 Task: Create a new environment for the repository "JS" with the name "new_env".
Action: Mouse moved to (1261, 176)
Screenshot: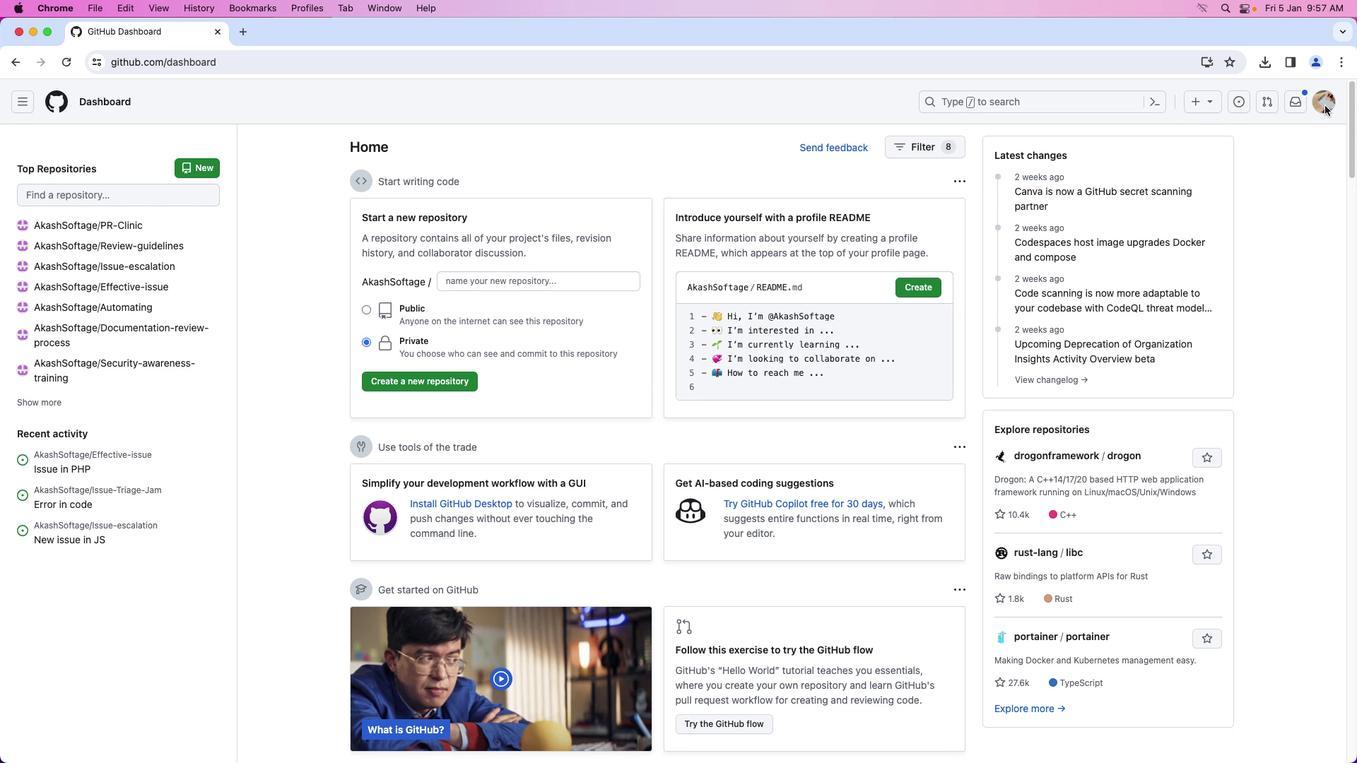 
Action: Mouse pressed left at (1261, 176)
Screenshot: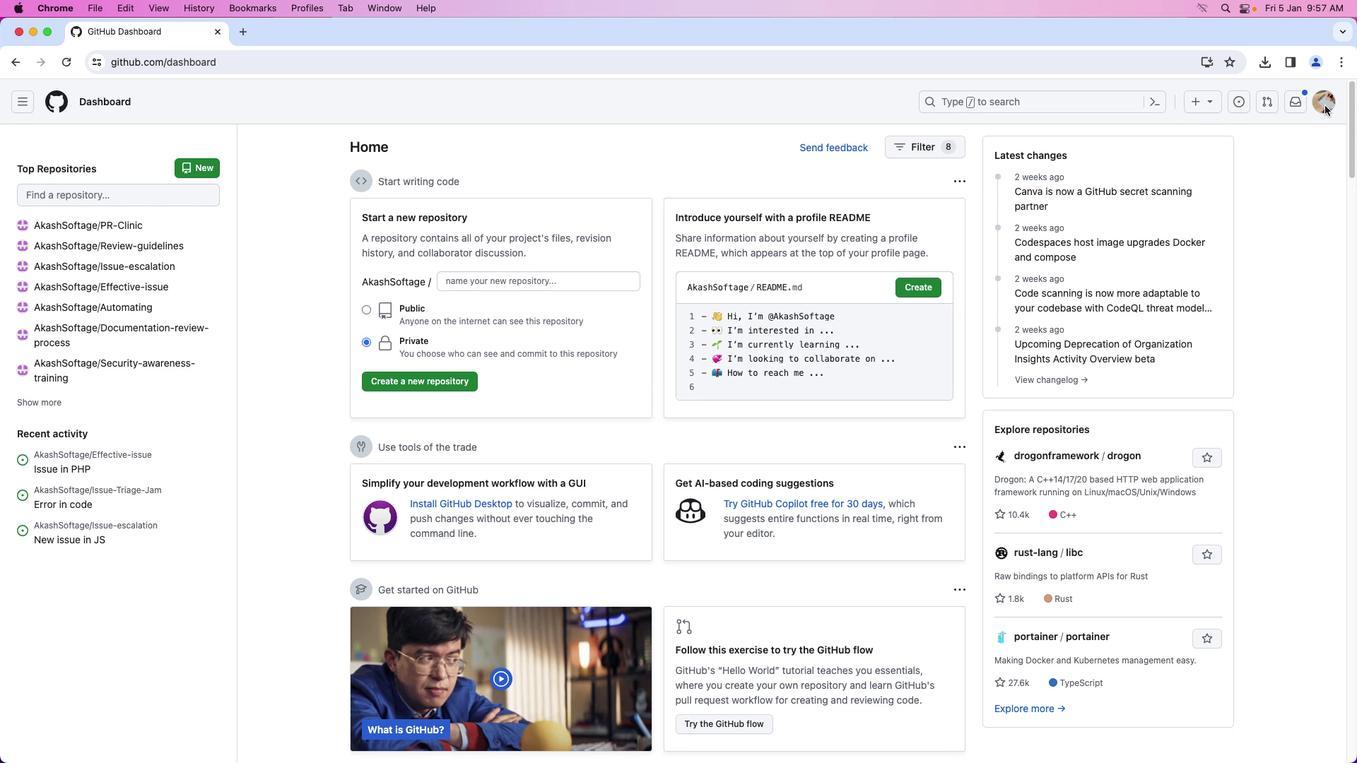 
Action: Mouse moved to (1325, 105)
Screenshot: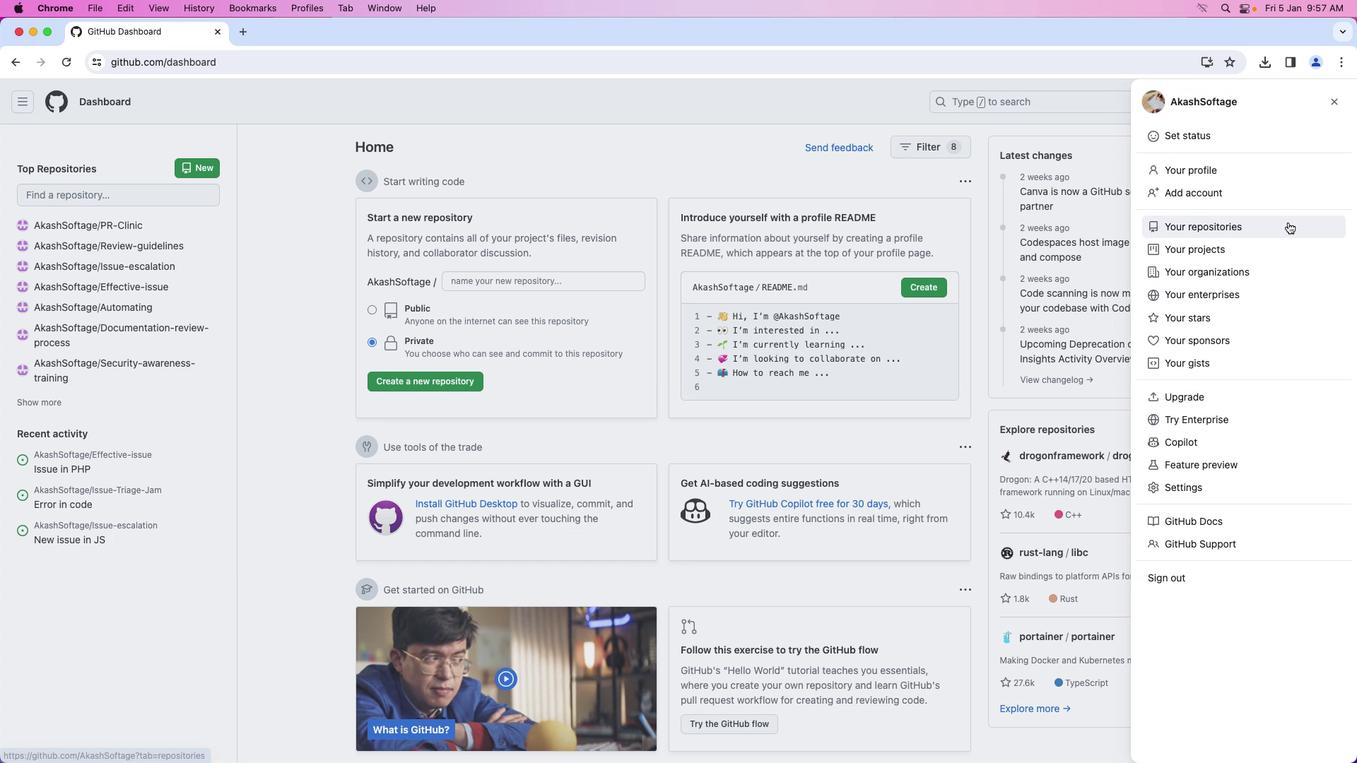 
Action: Mouse pressed left at (1325, 105)
Screenshot: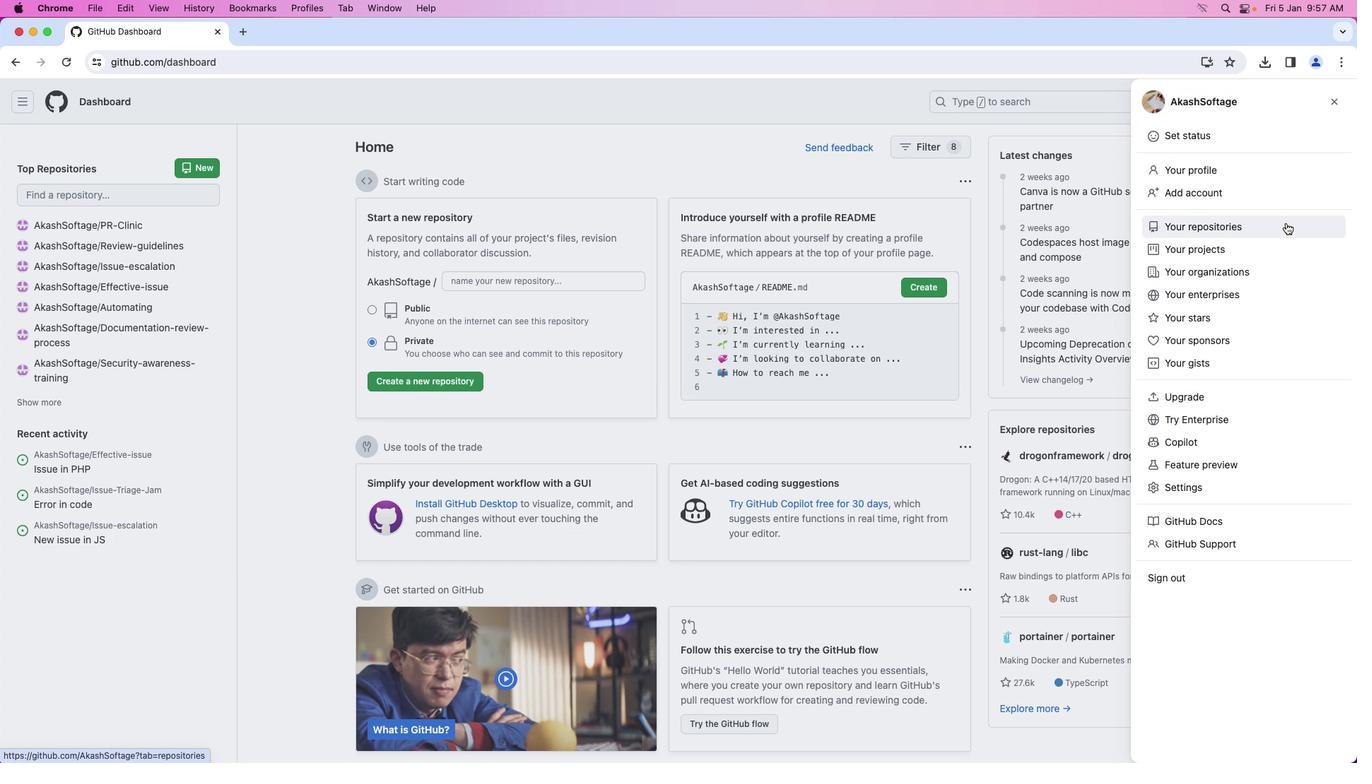 
Action: Mouse moved to (1286, 222)
Screenshot: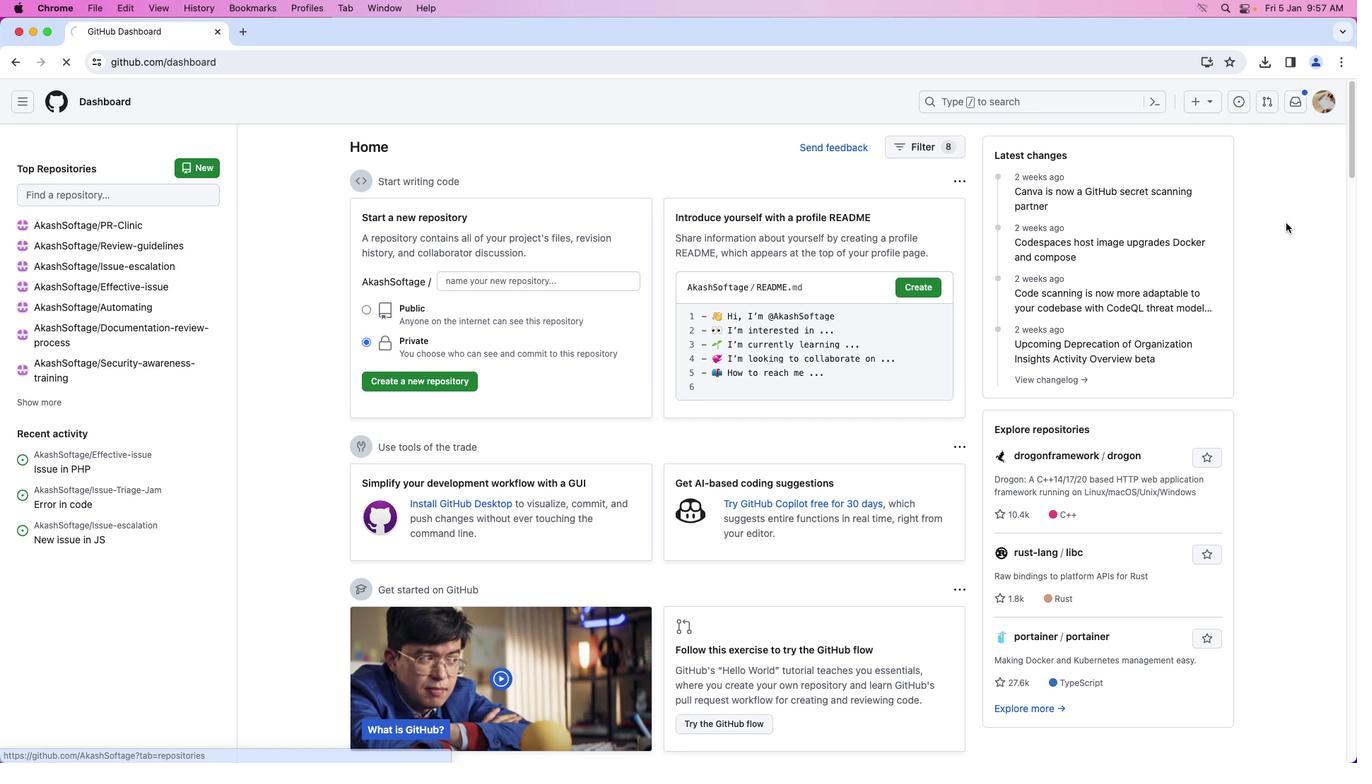 
Action: Mouse pressed left at (1286, 222)
Screenshot: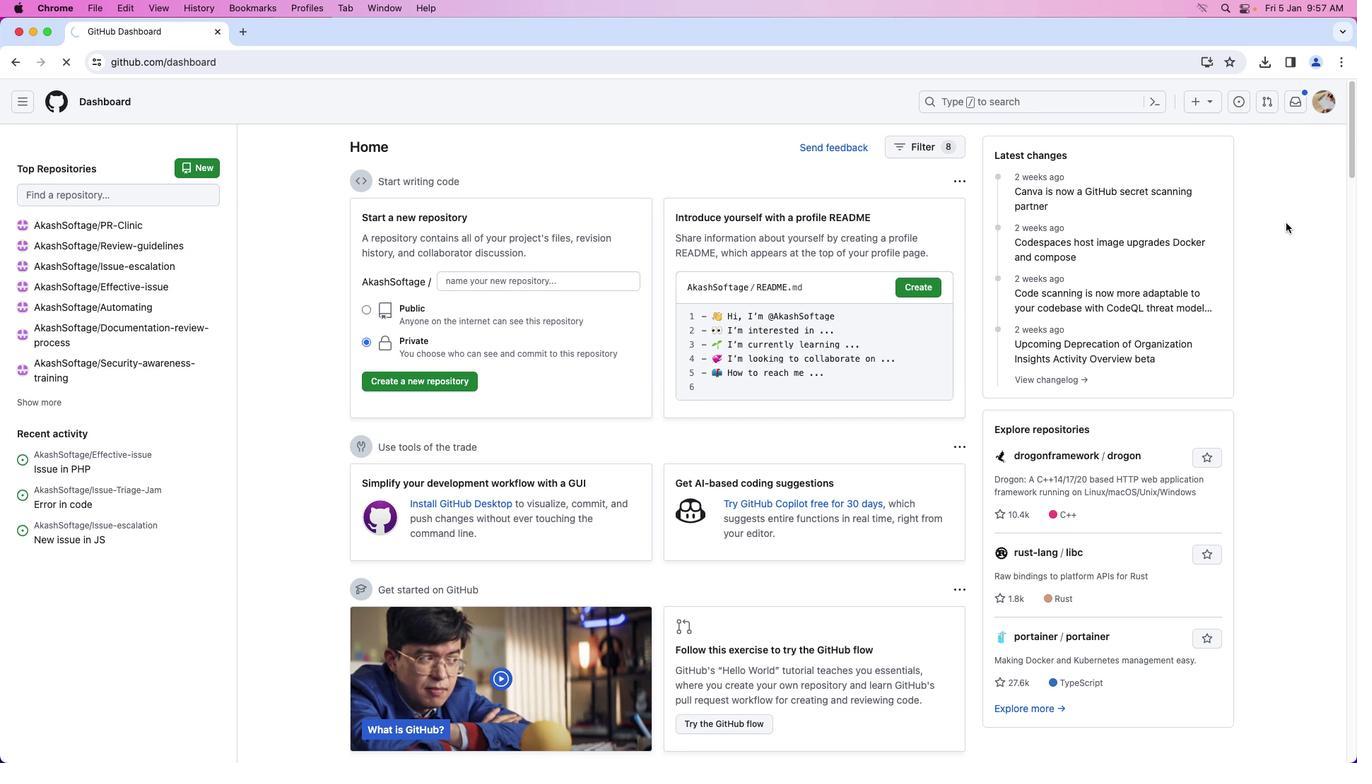 
Action: Mouse moved to (472, 233)
Screenshot: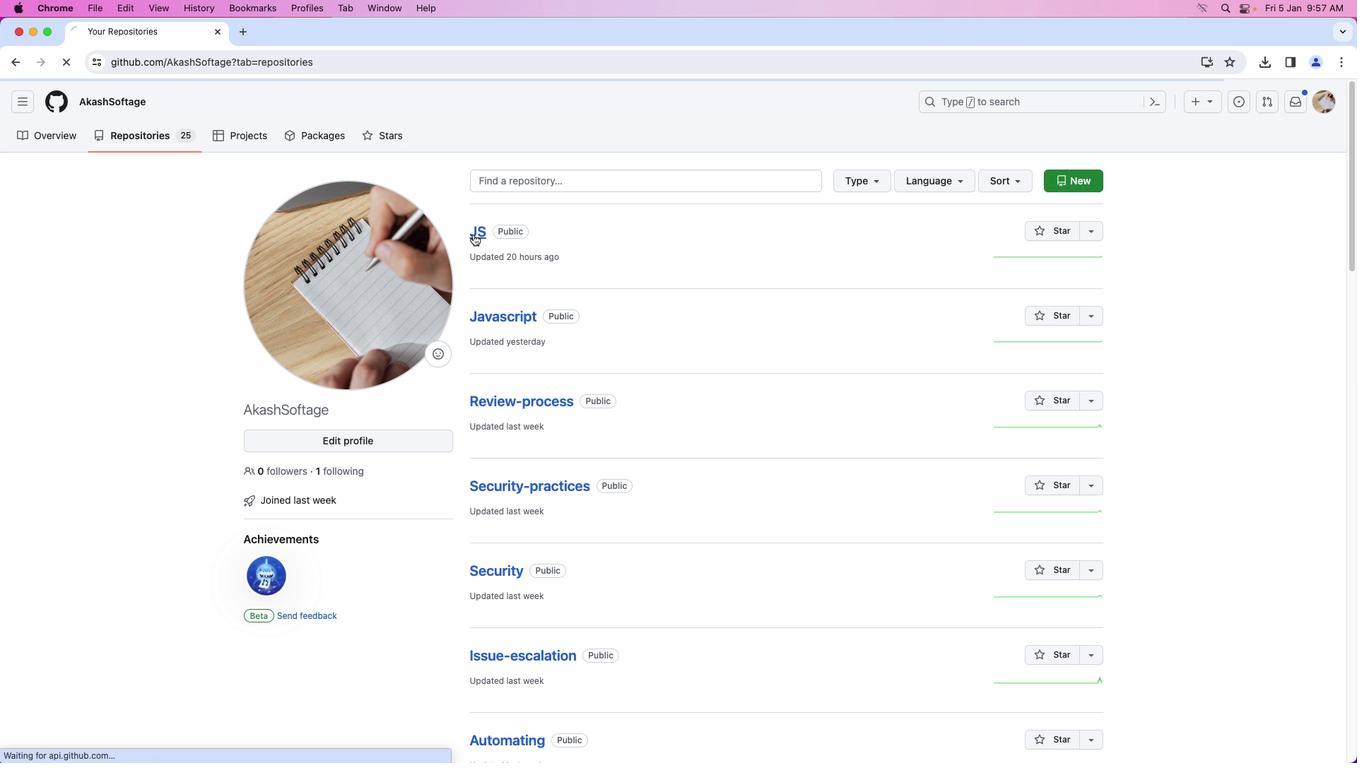 
Action: Mouse pressed left at (472, 233)
Screenshot: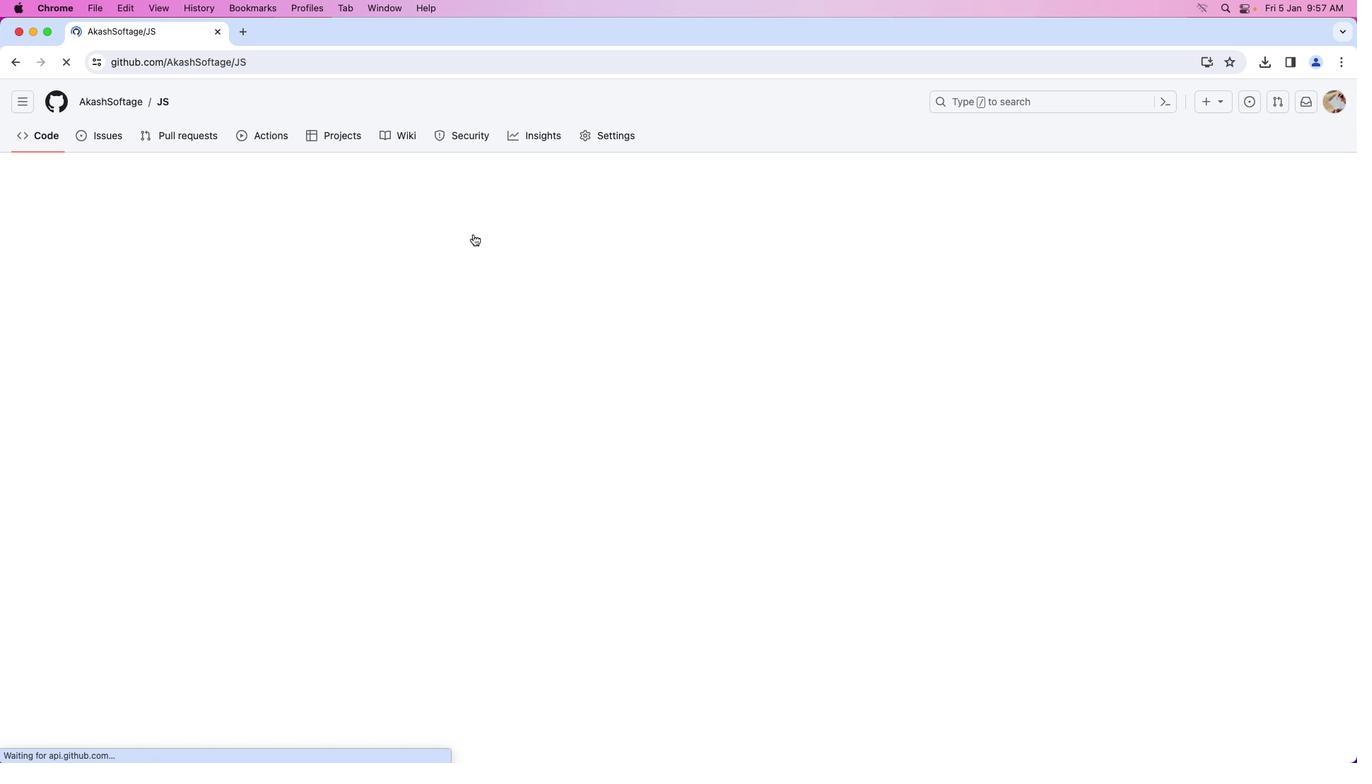 
Action: Mouse moved to (598, 138)
Screenshot: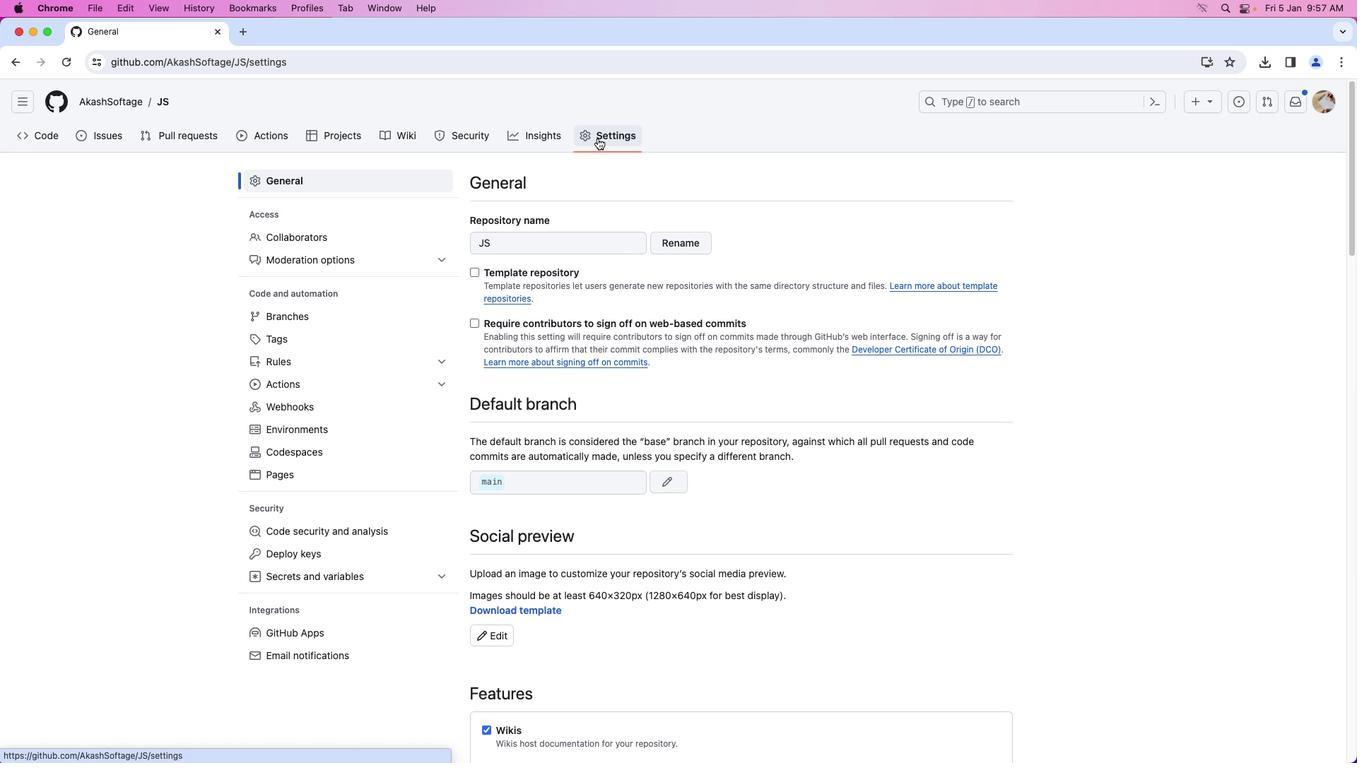 
Action: Mouse pressed left at (598, 138)
Screenshot: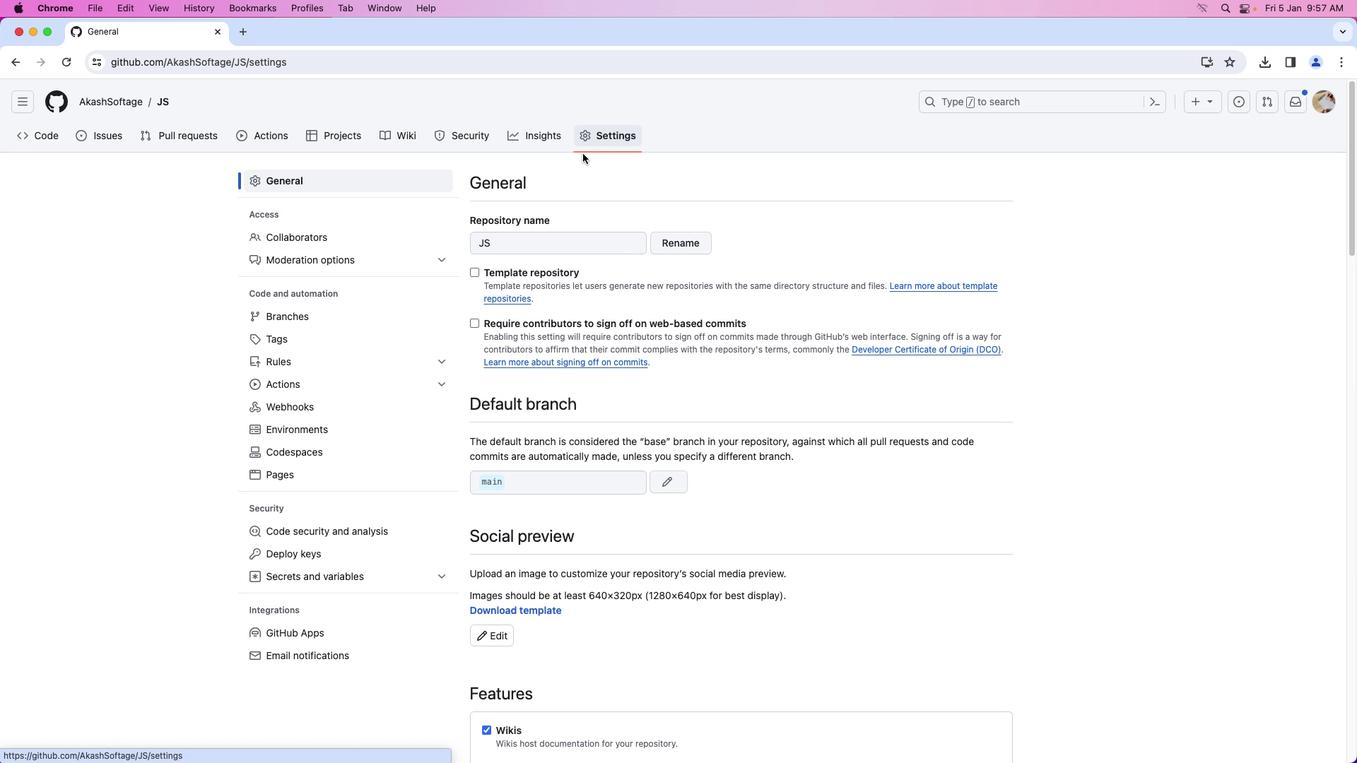 
Action: Mouse moved to (327, 433)
Screenshot: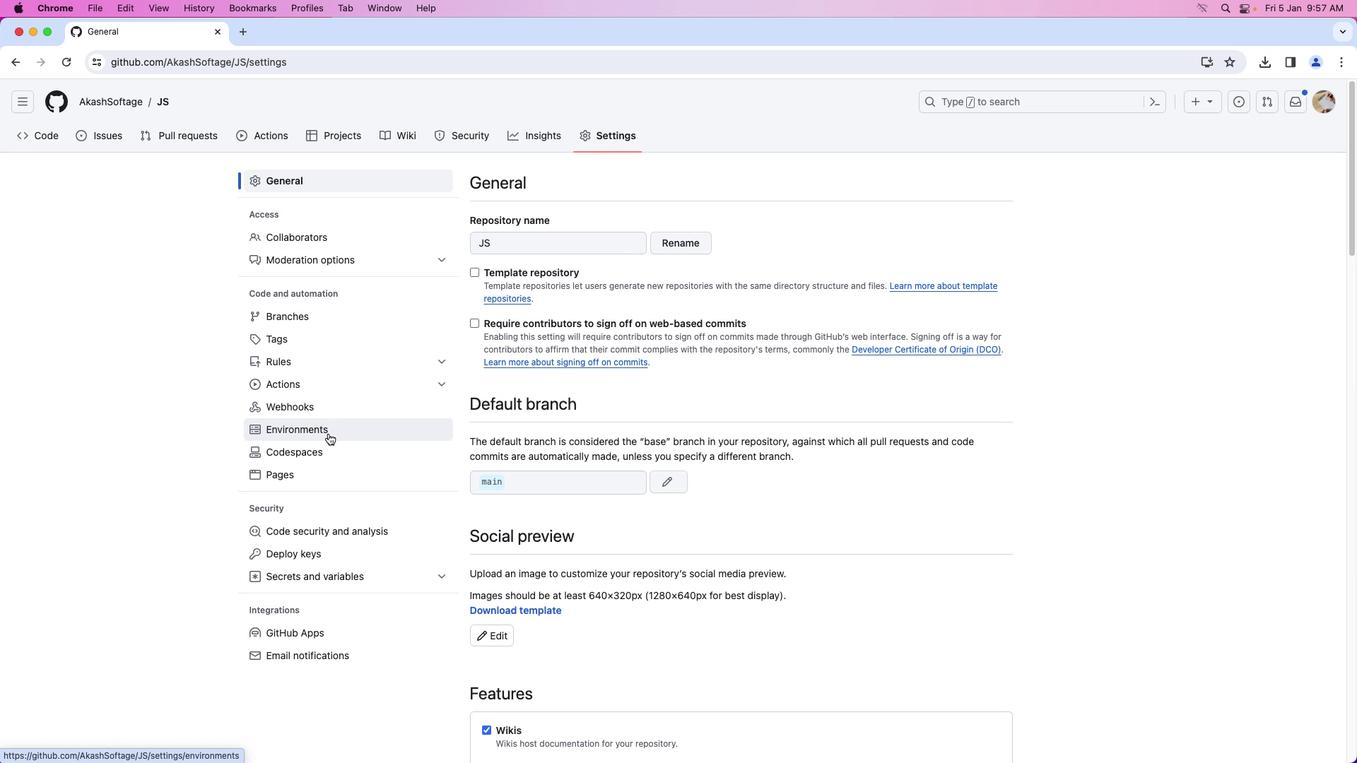 
Action: Mouse pressed left at (327, 433)
Screenshot: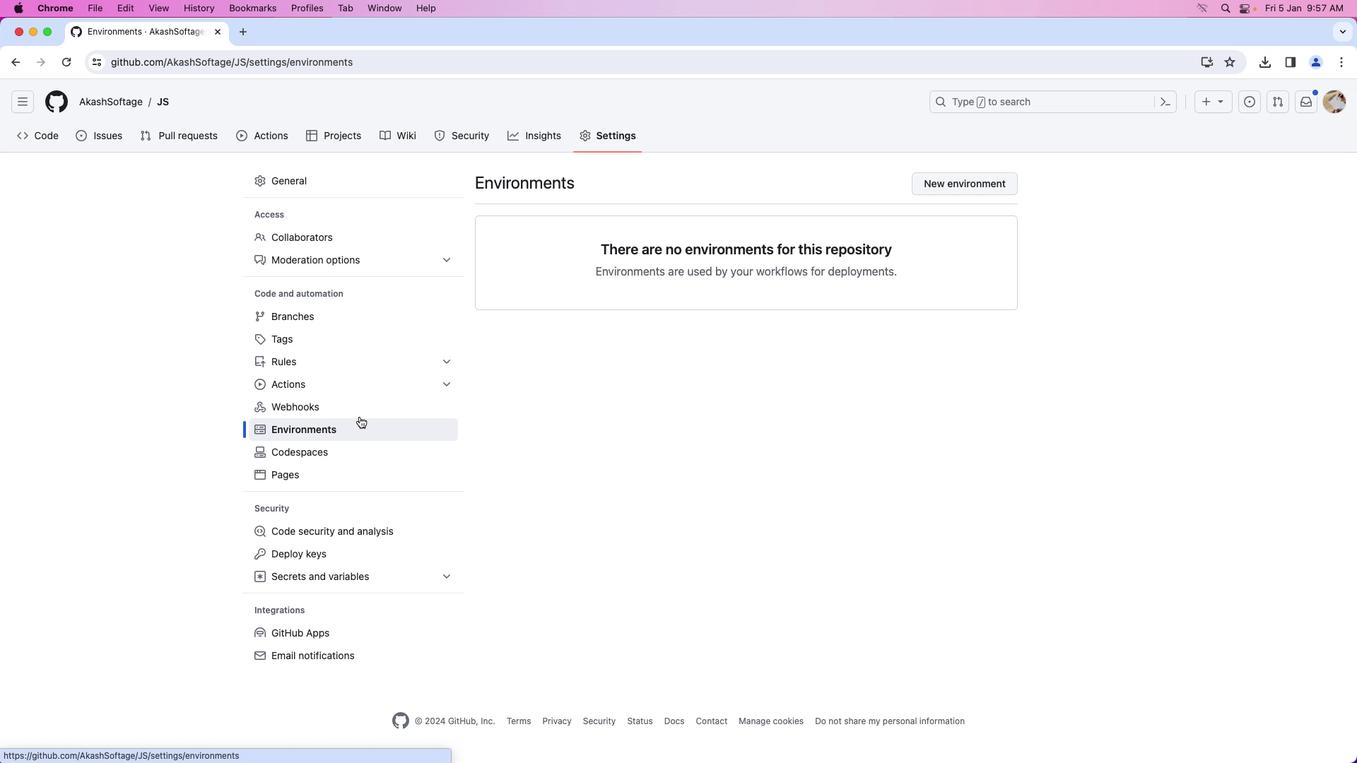 
Action: Mouse moved to (971, 190)
Screenshot: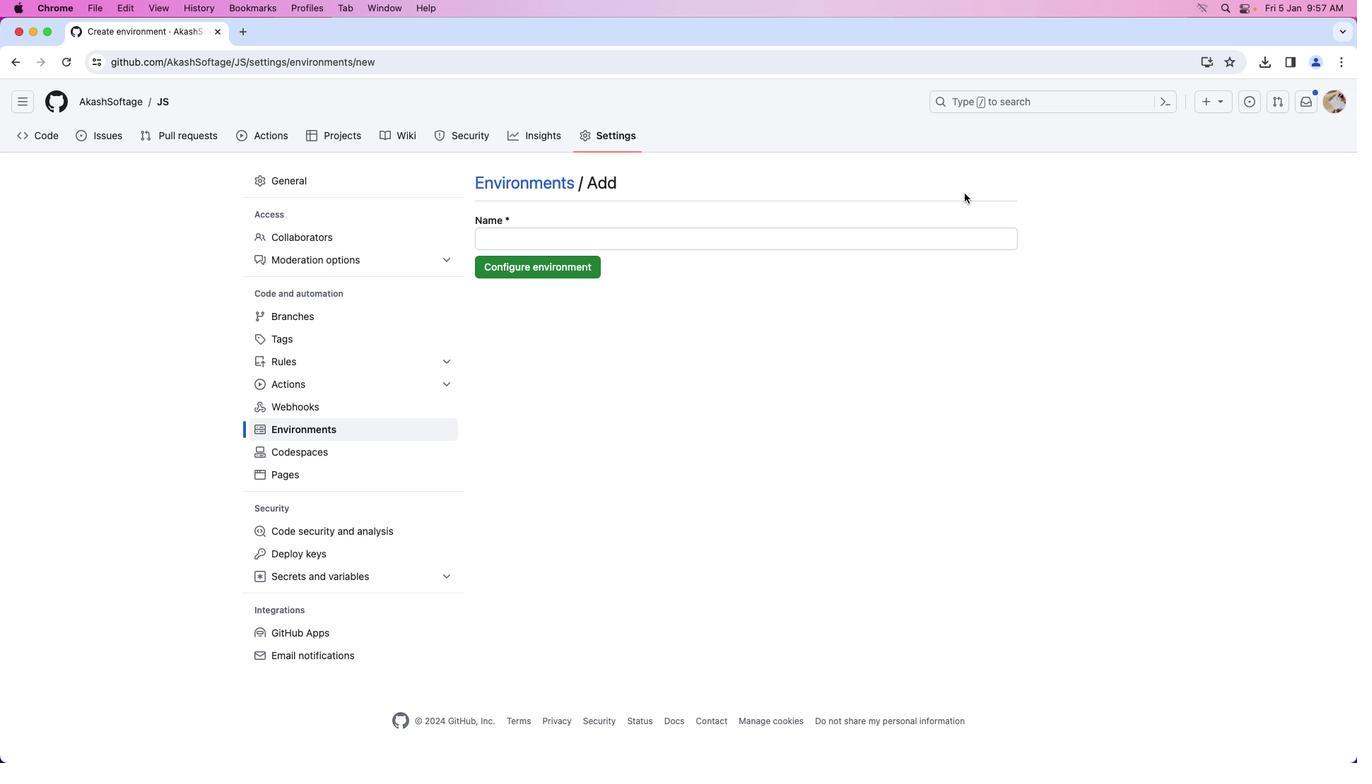 
Action: Mouse pressed left at (971, 190)
Screenshot: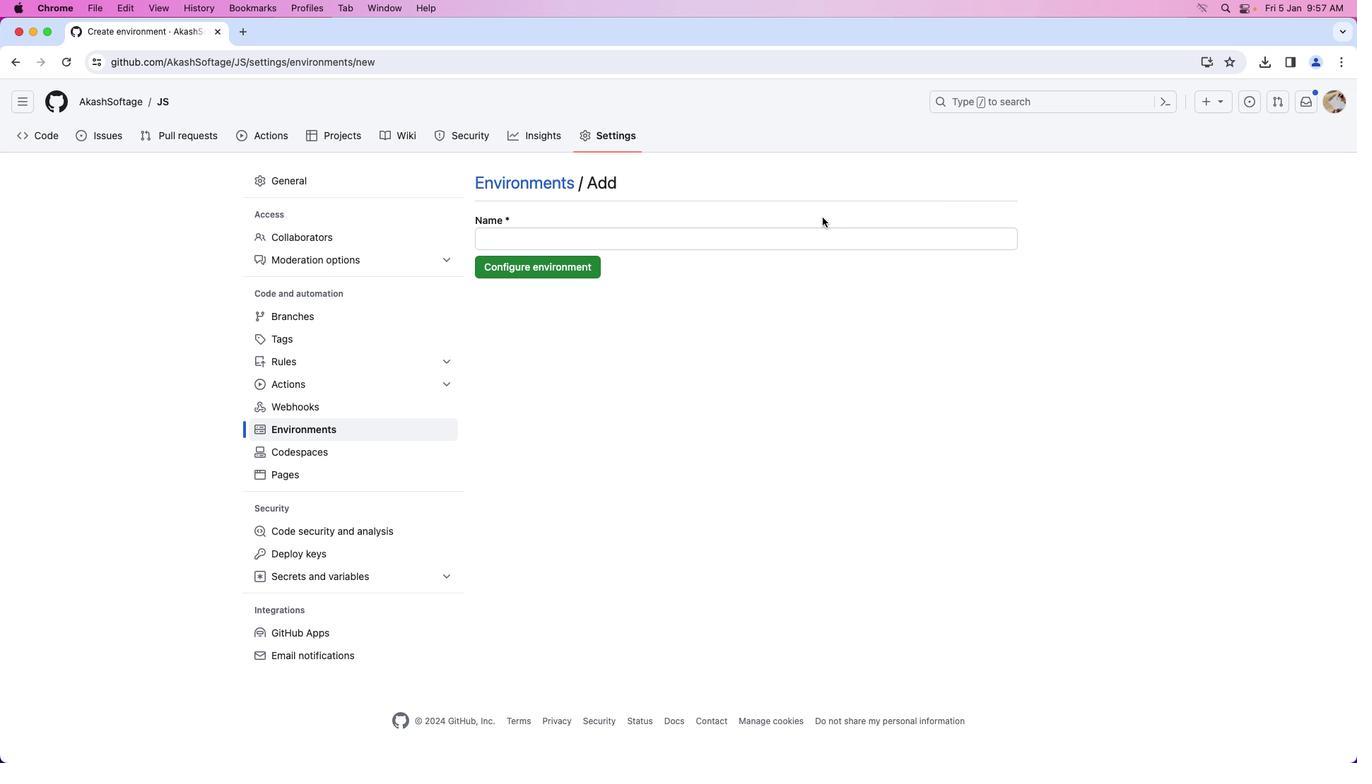 
Action: Mouse moved to (769, 230)
Screenshot: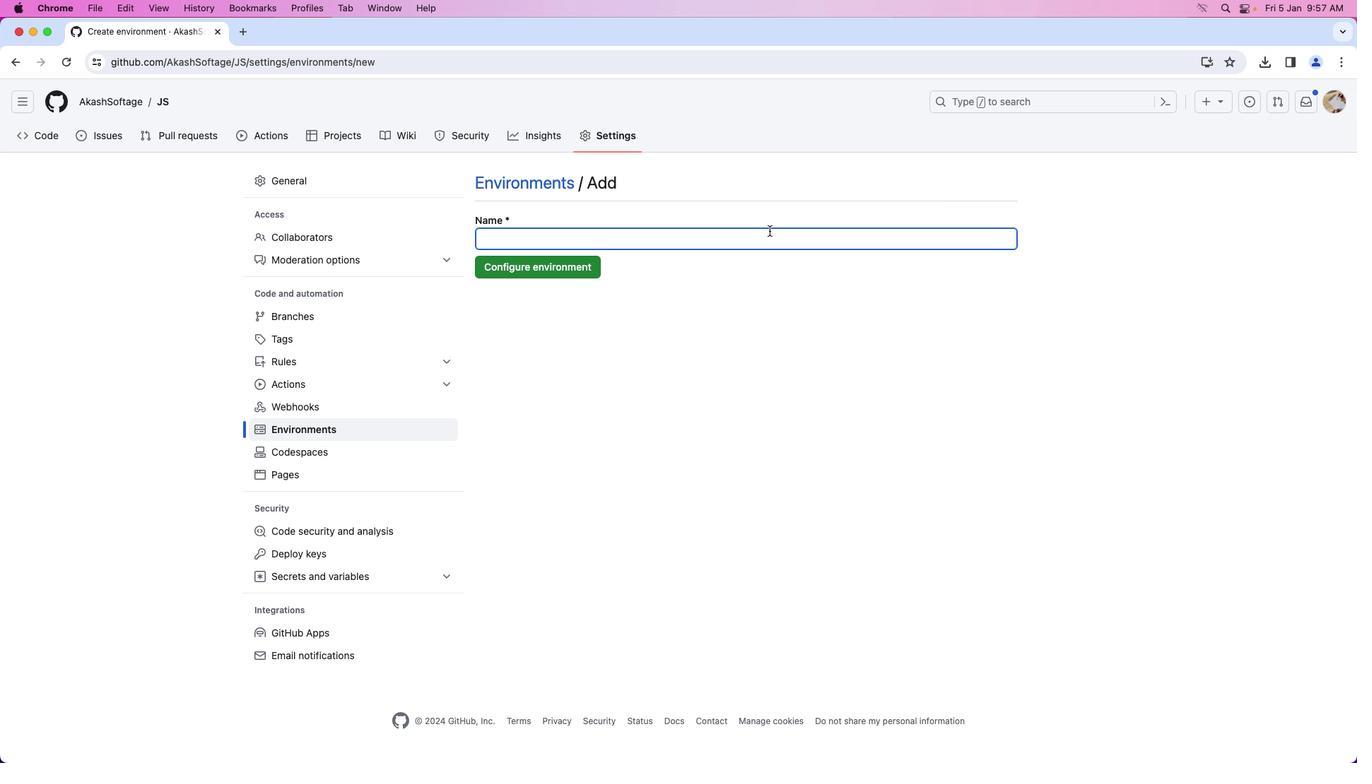 
Action: Mouse pressed left at (769, 230)
Screenshot: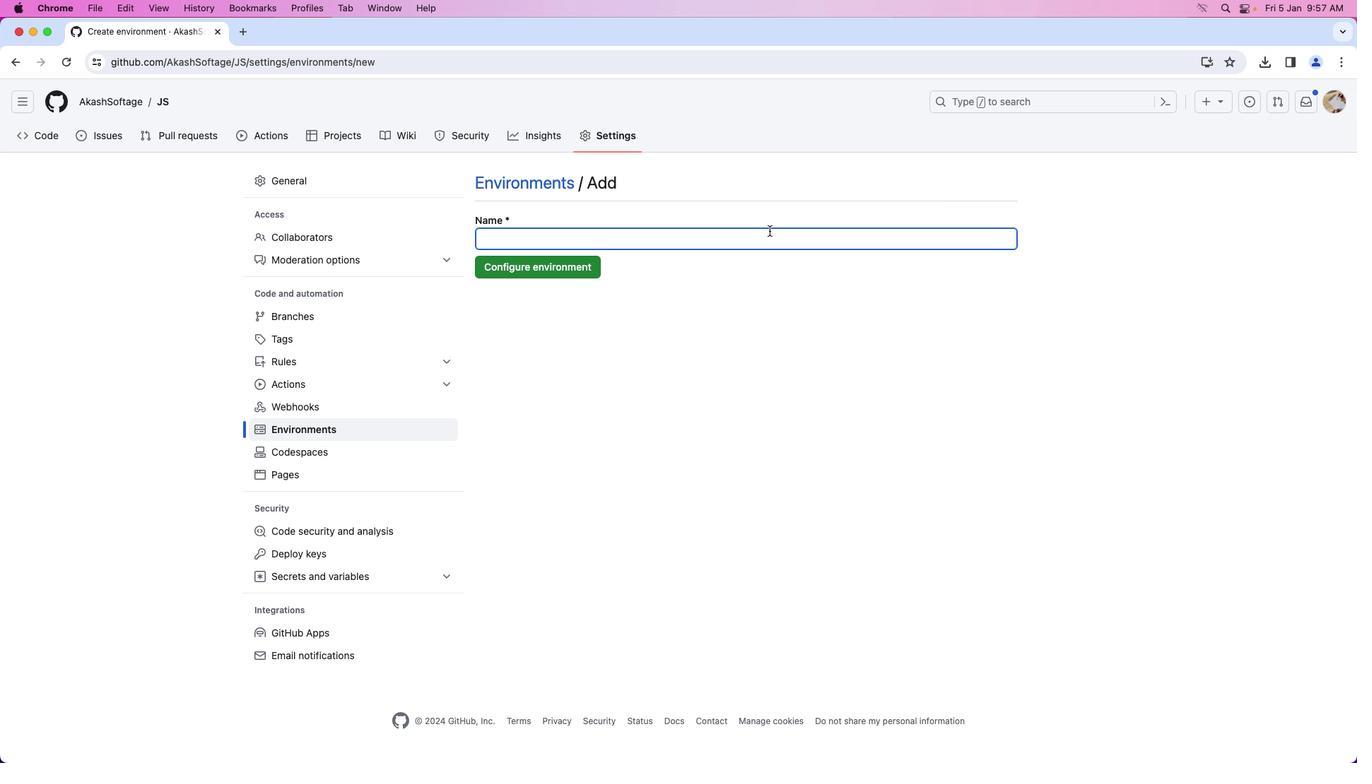 
Action: Key pressed 'n''e''w'Key.shift_r'_''e''n''v'
Screenshot: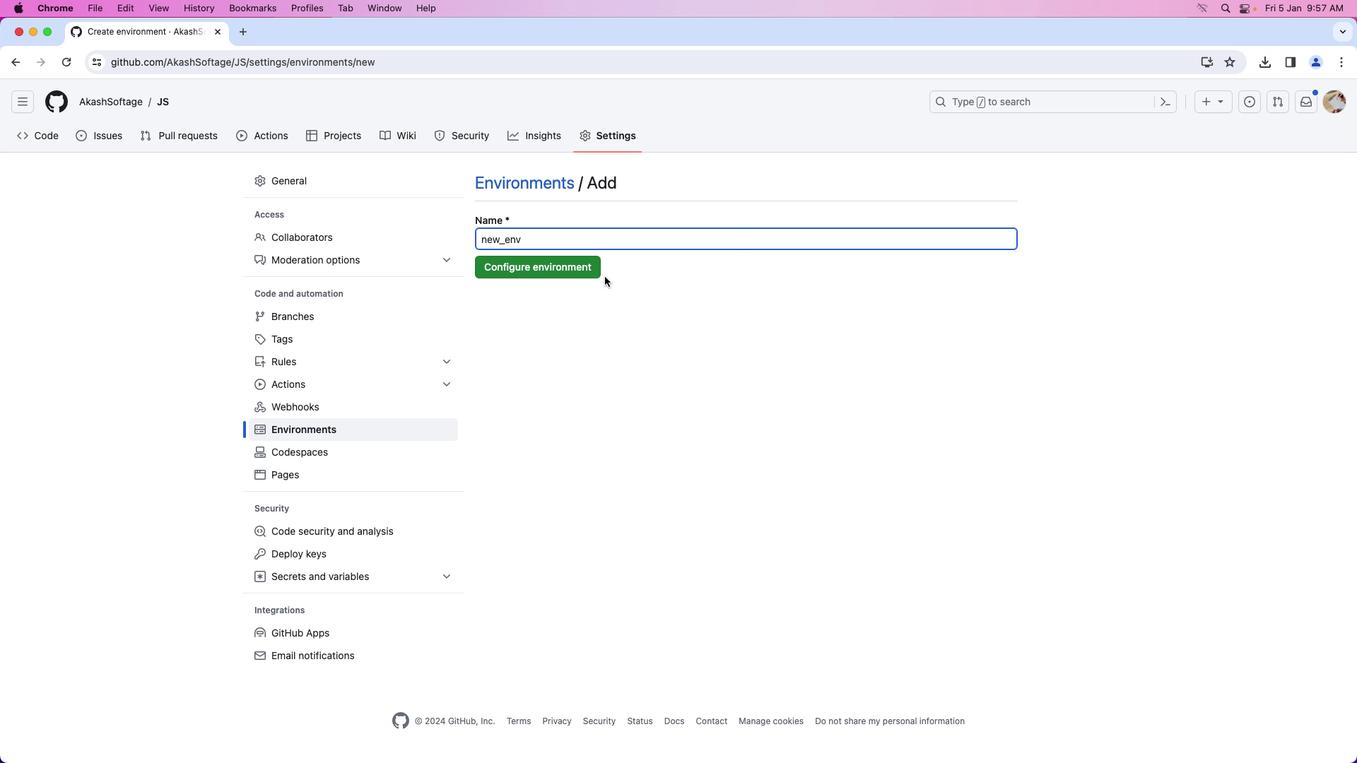 
Action: Mouse moved to (571, 272)
Screenshot: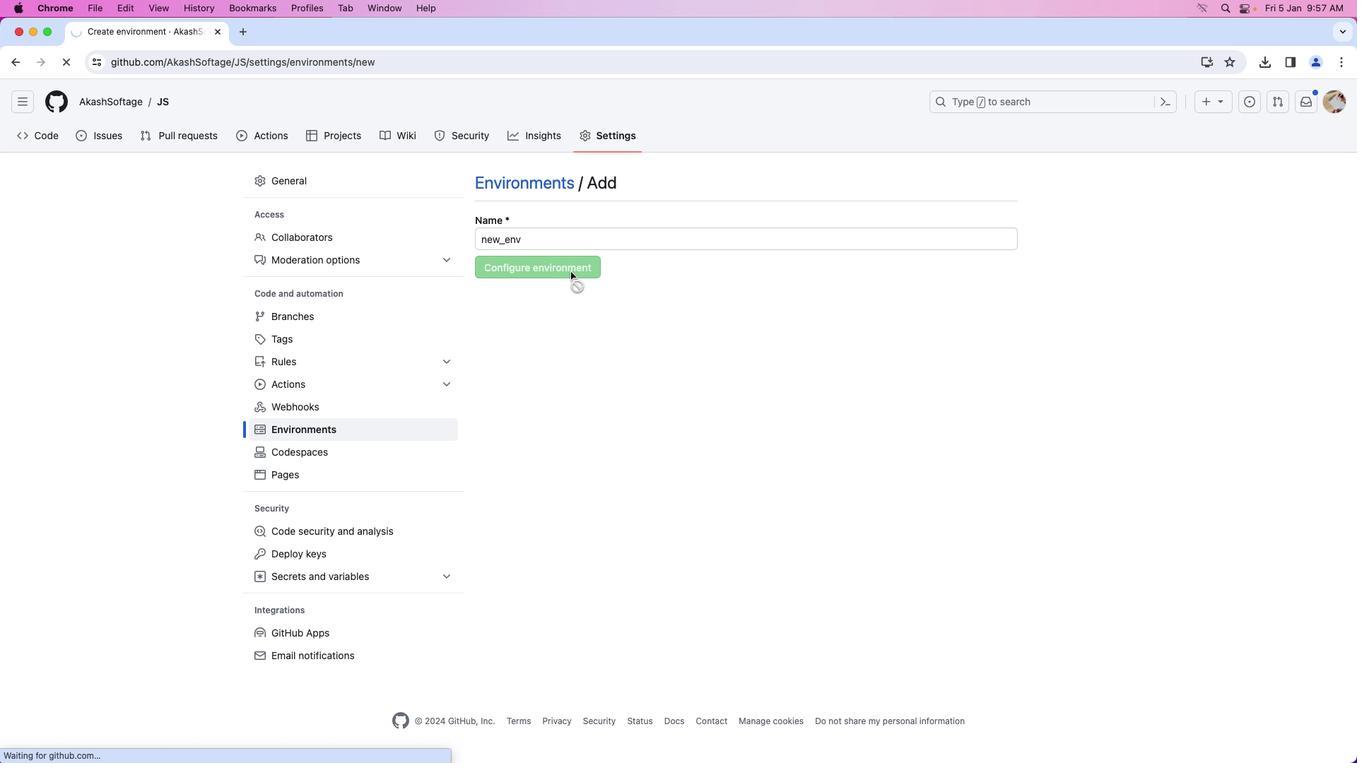 
Action: Mouse pressed left at (571, 272)
Screenshot: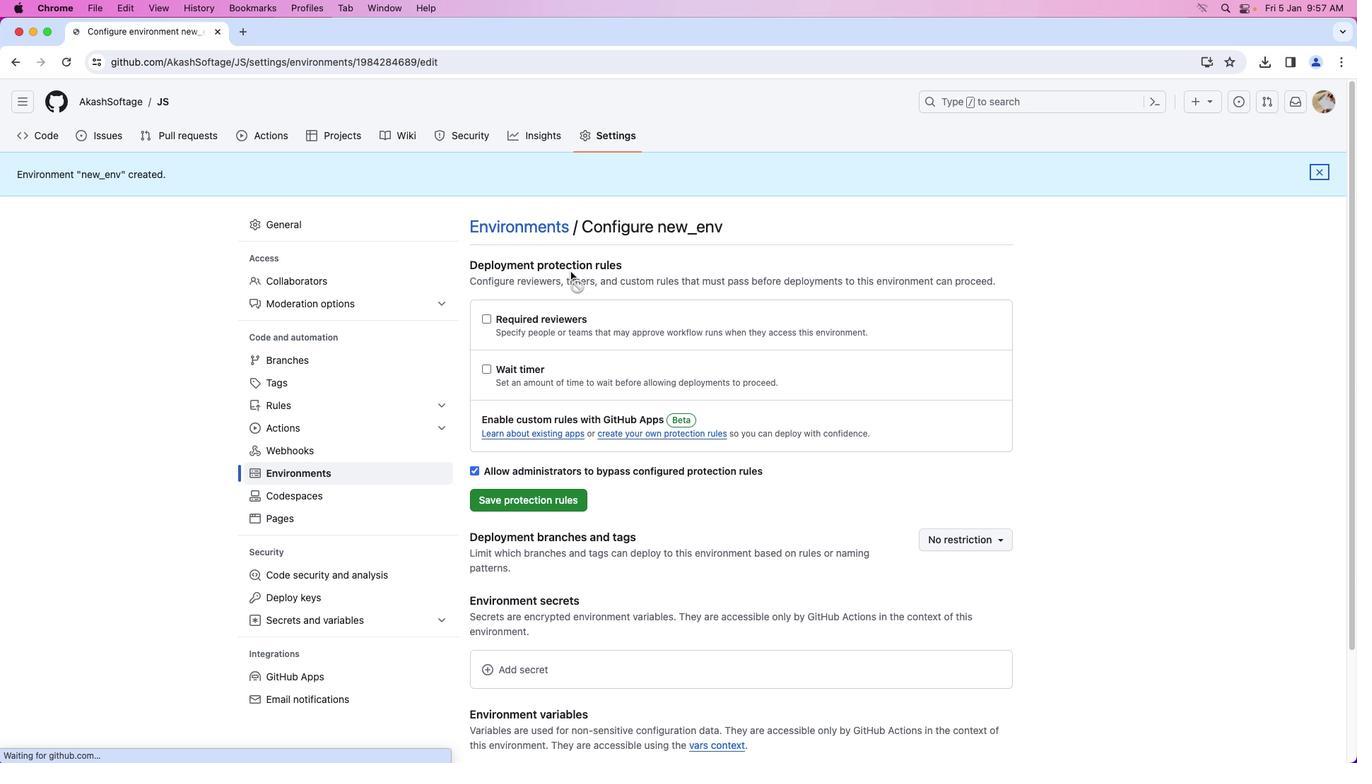 
